 Task: Customize the toolbar layout for a personalized workflow.
Action: Mouse moved to (92, 4)
Screenshot: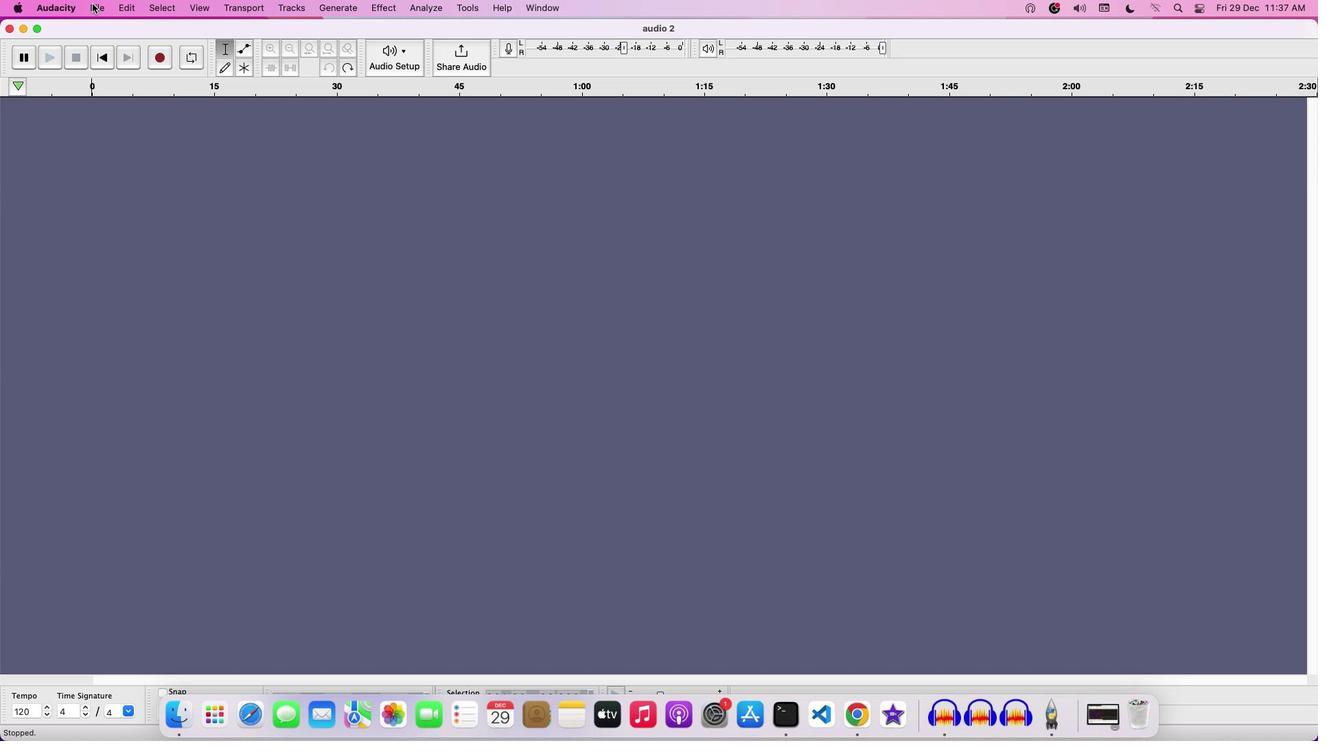 
Action: Mouse pressed left at (92, 4)
Screenshot: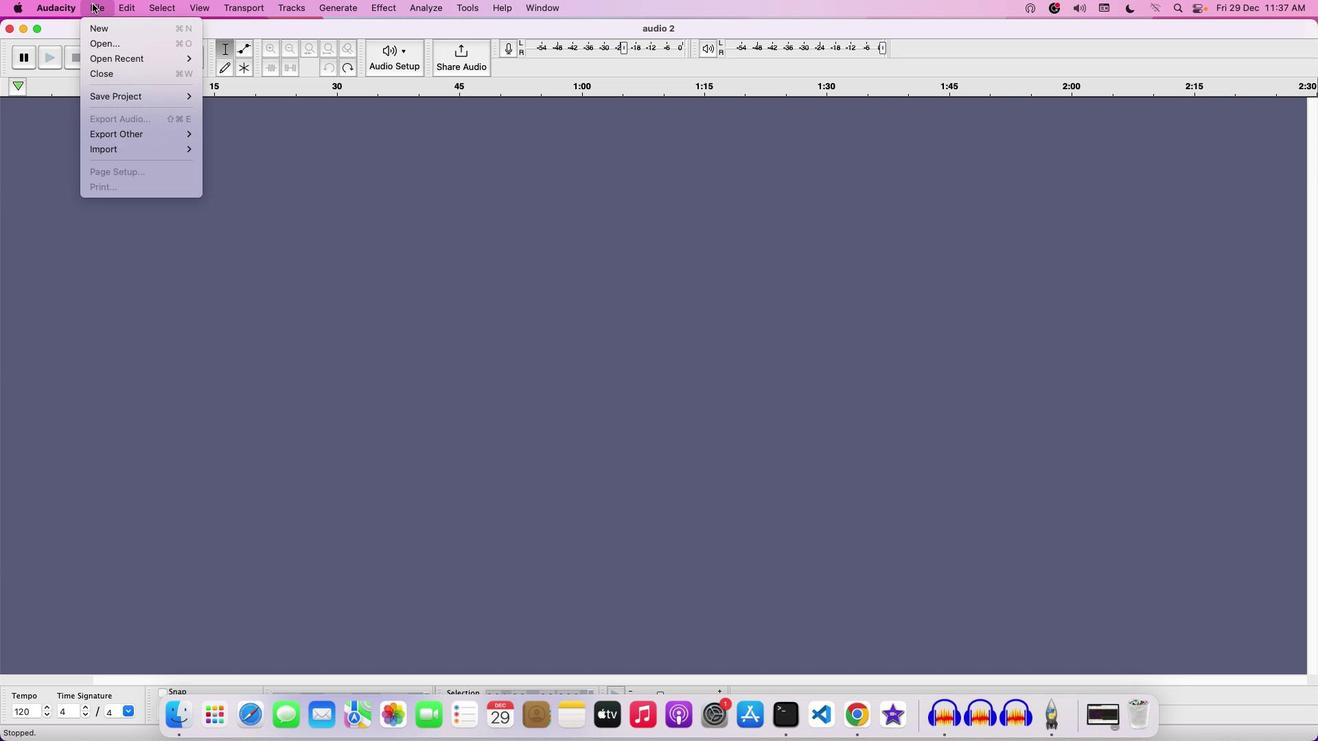 
Action: Mouse moved to (254, 173)
Screenshot: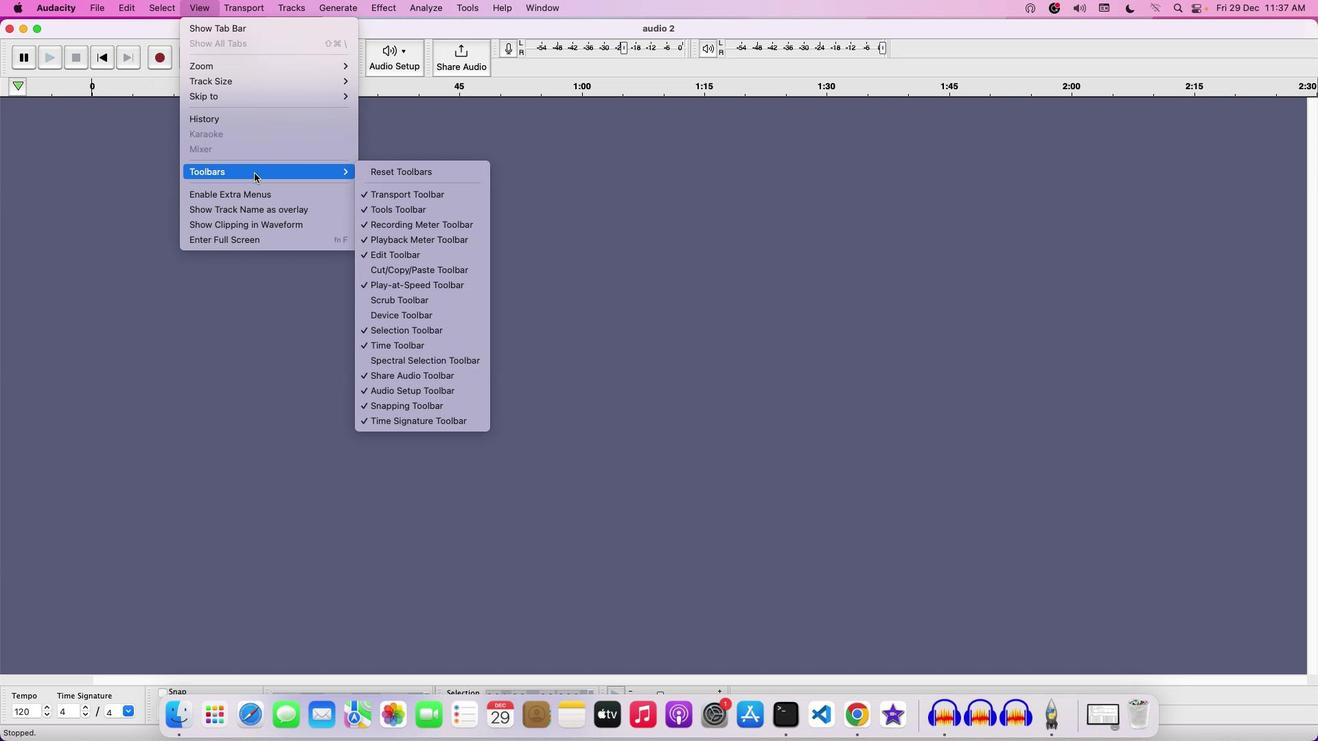 
Action: Mouse pressed left at (254, 173)
Screenshot: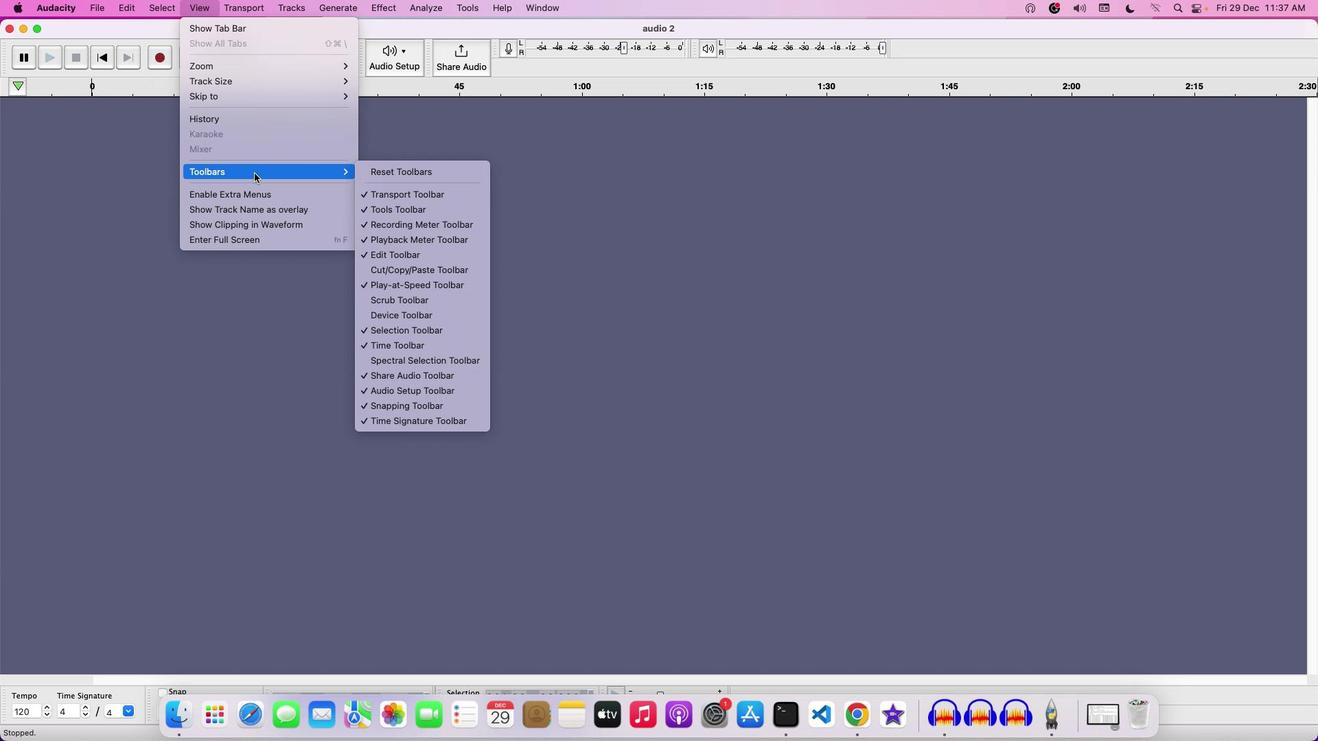 
Action: Mouse moved to (374, 272)
Screenshot: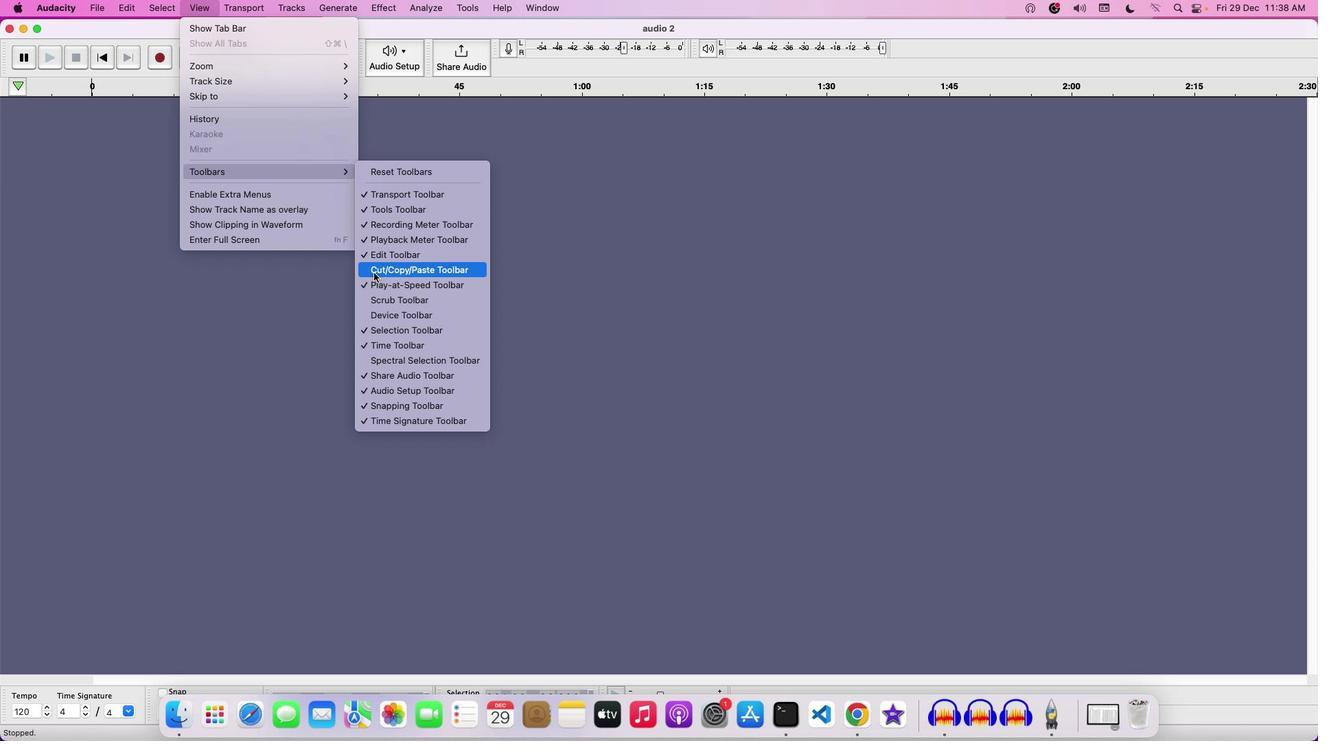 
Action: Mouse pressed left at (374, 272)
Screenshot: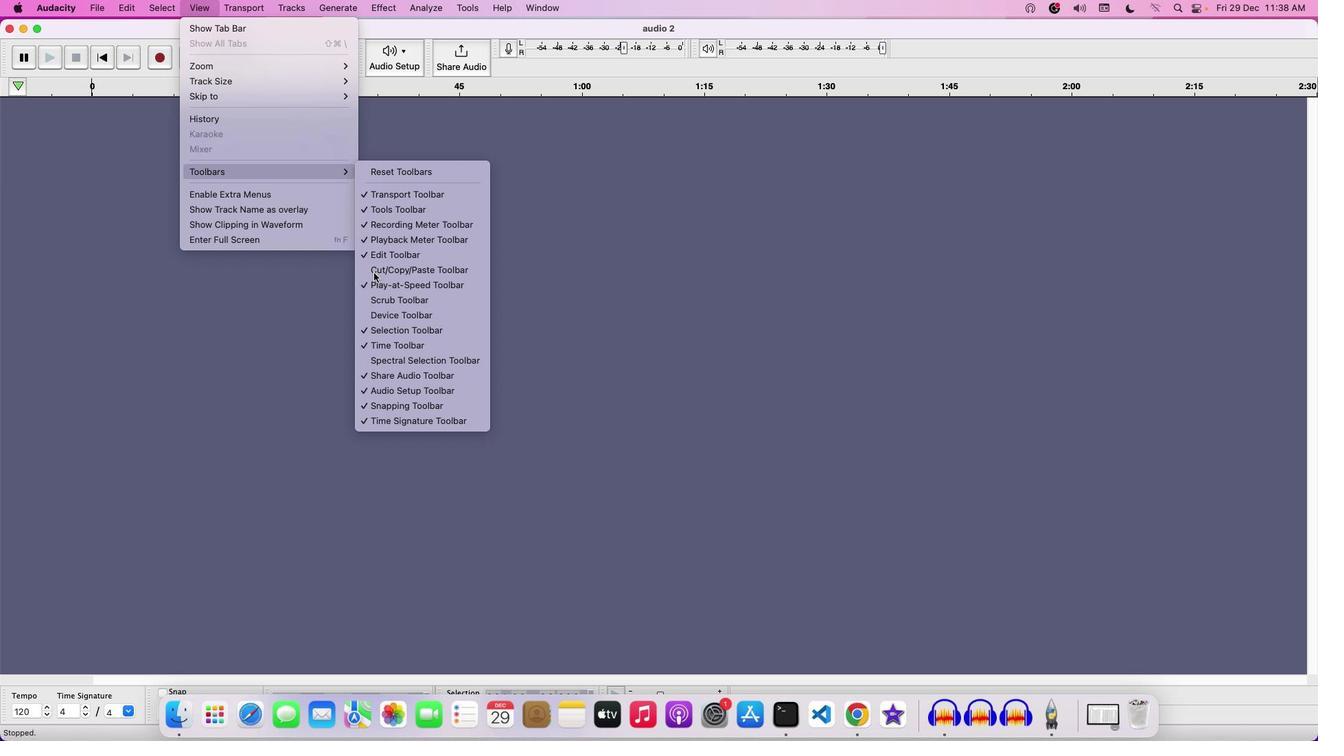 
Action: Mouse moved to (287, 10)
Screenshot: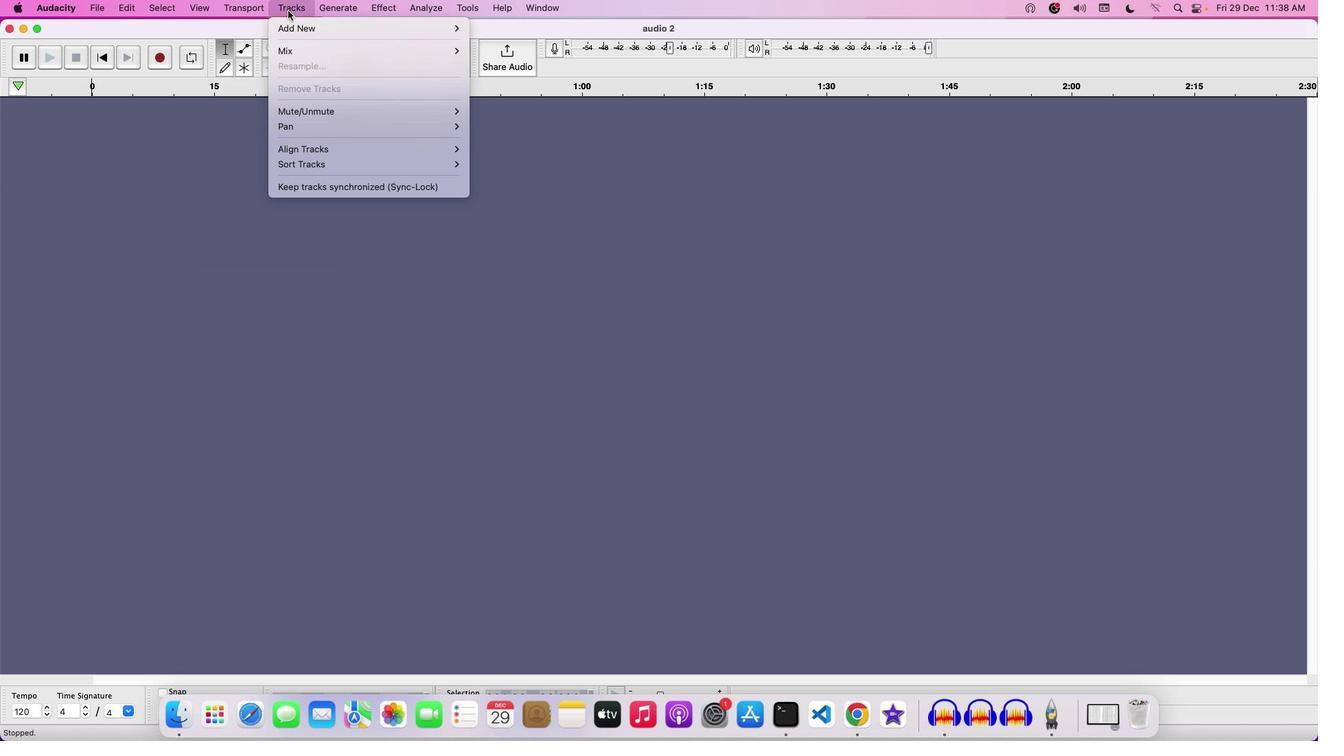 
Action: Mouse pressed left at (287, 10)
Screenshot: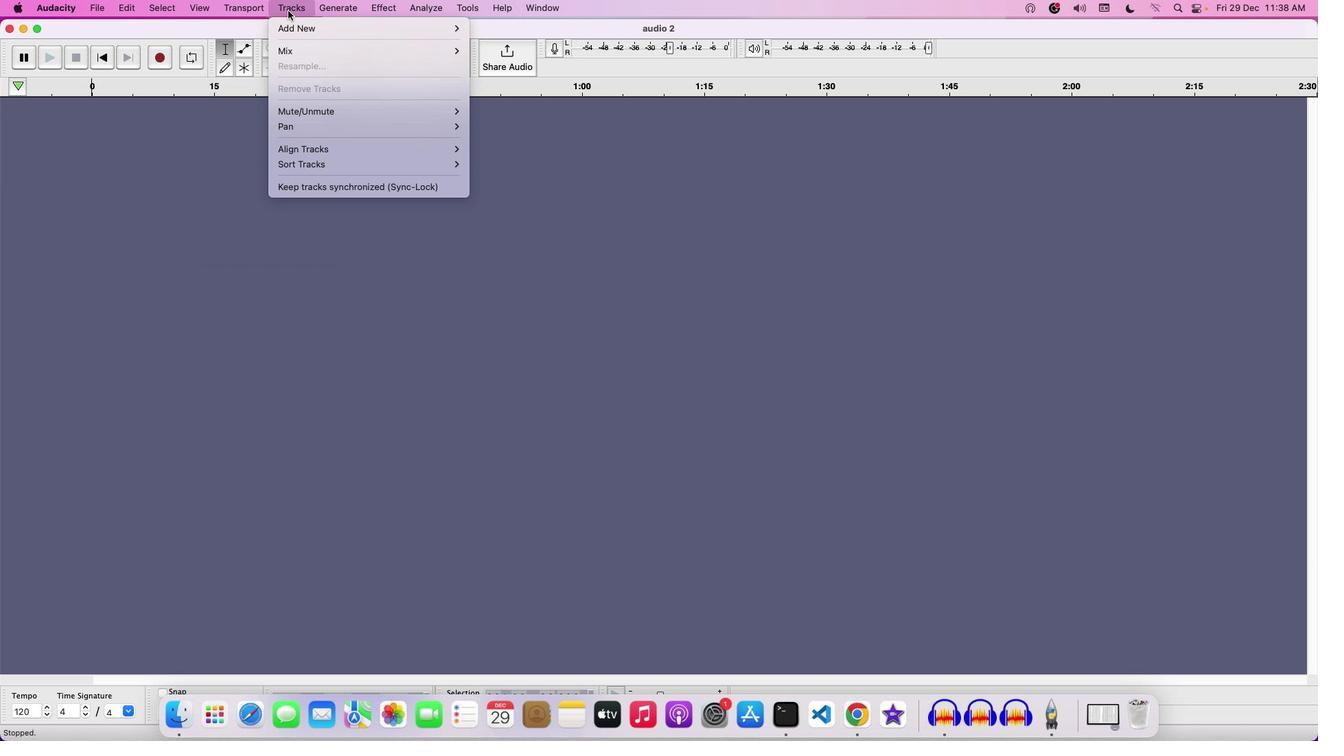 
Action: Mouse moved to (367, 298)
Screenshot: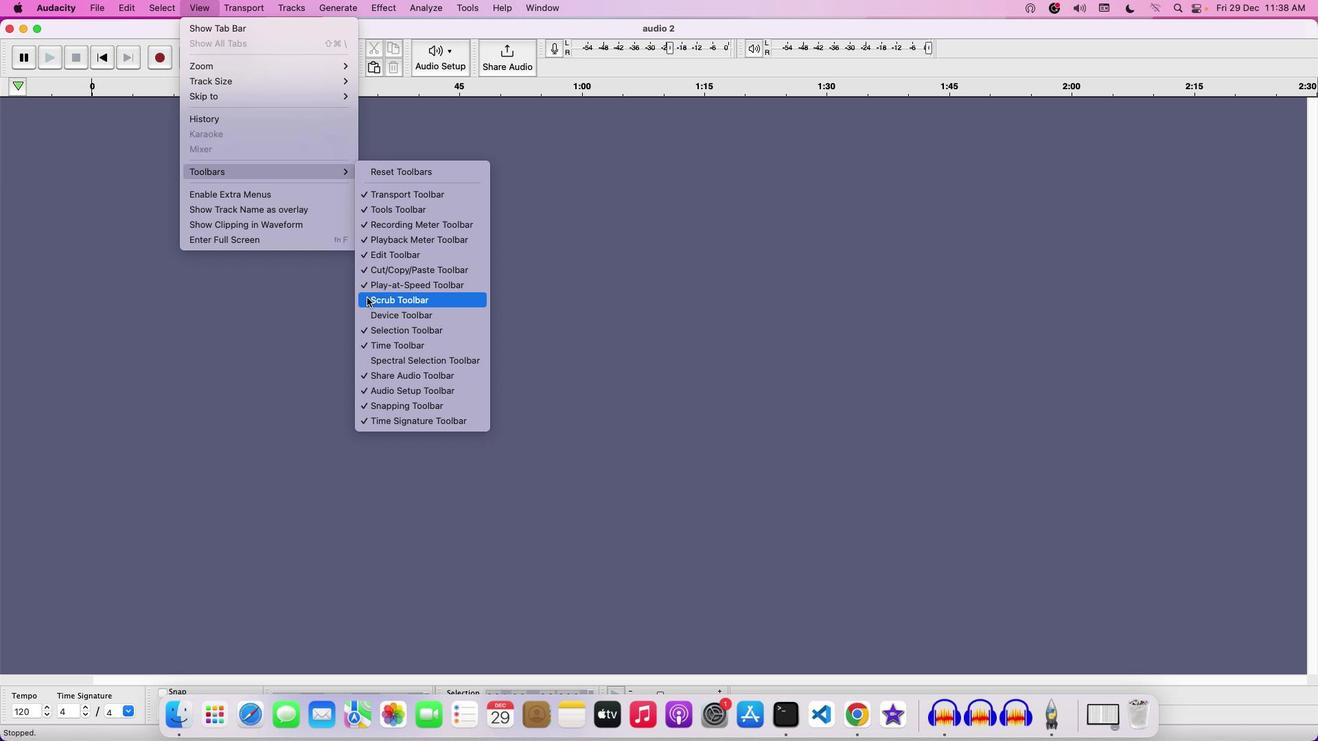 
Action: Mouse pressed left at (367, 298)
Screenshot: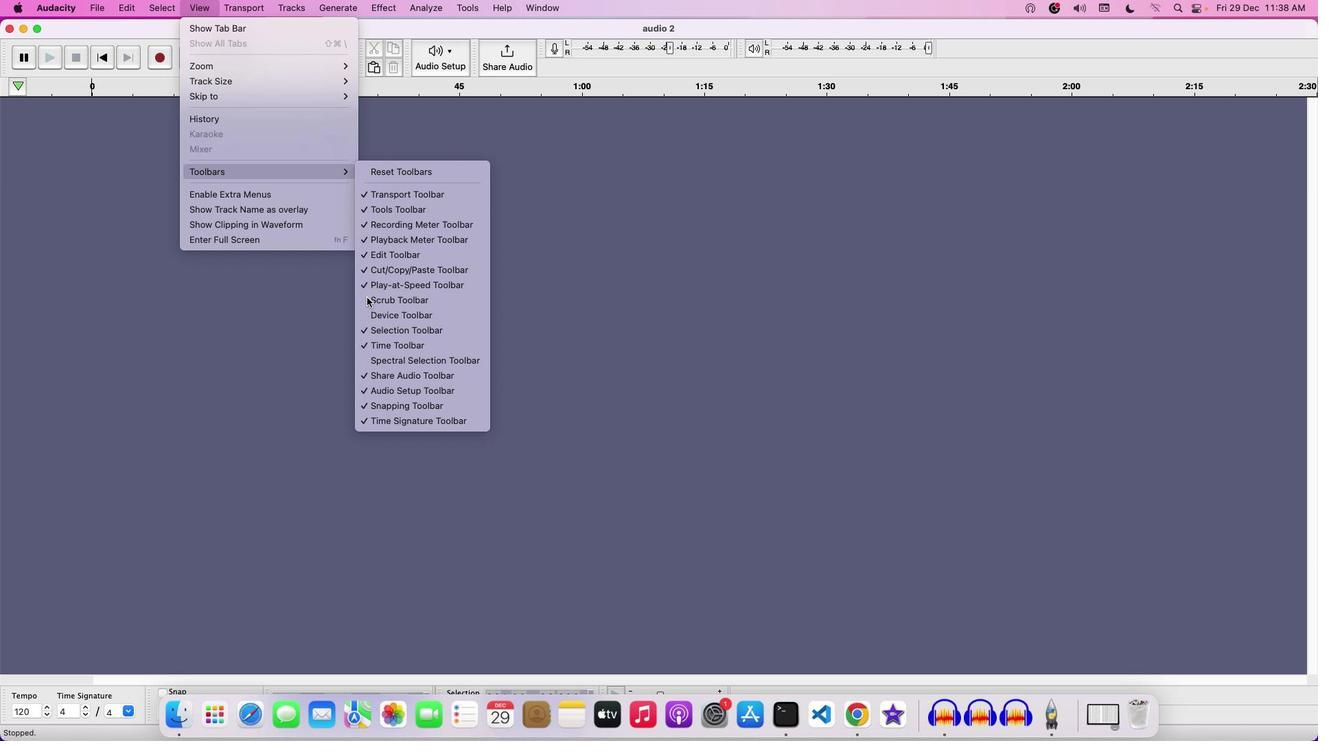 
Action: Mouse moved to (173, 10)
Screenshot: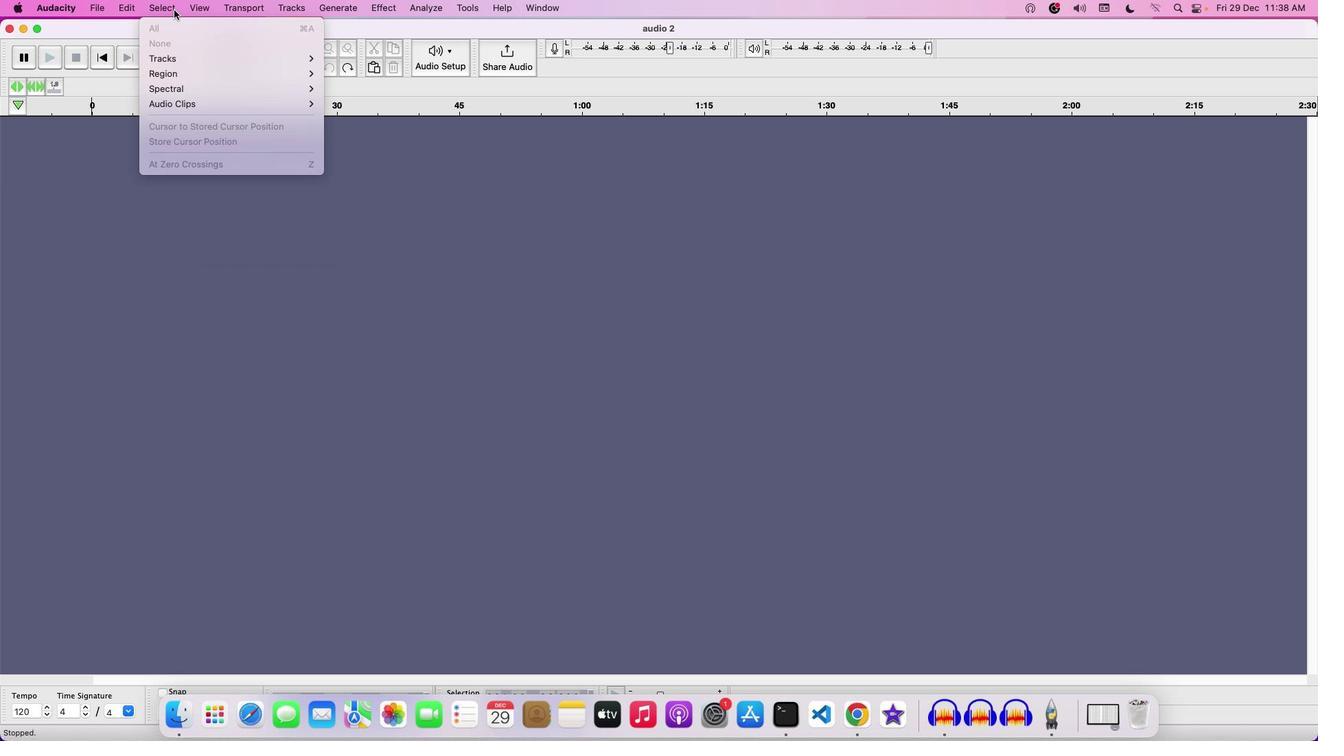 
Action: Mouse pressed left at (173, 10)
Screenshot: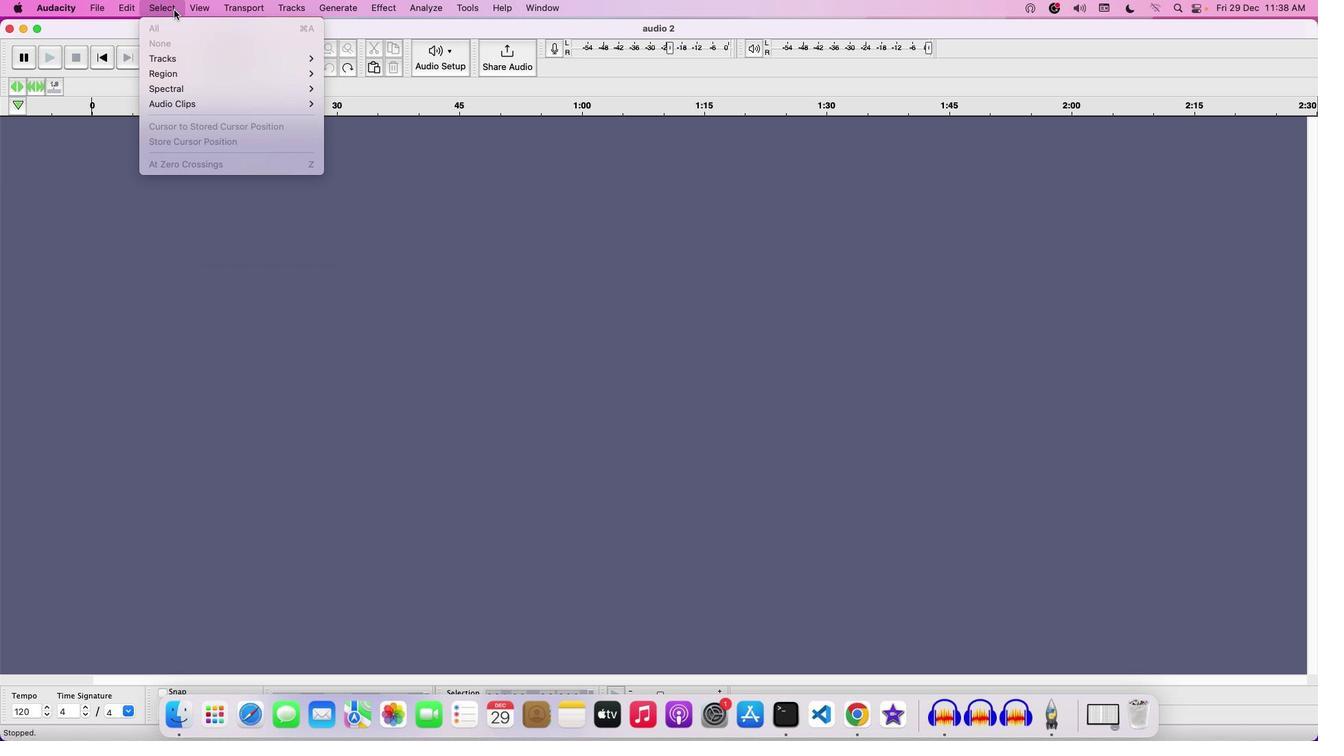 
Action: Mouse moved to (390, 317)
Screenshot: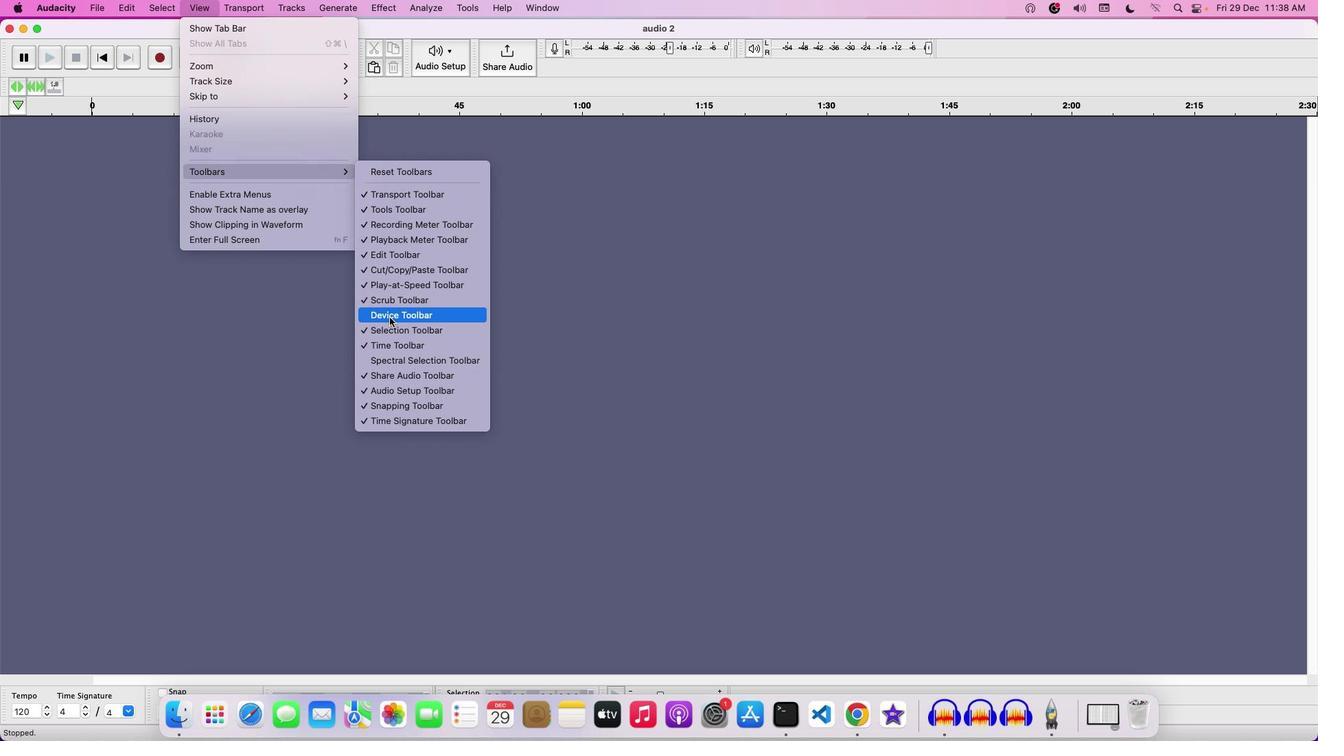 
Action: Mouse pressed left at (390, 317)
Screenshot: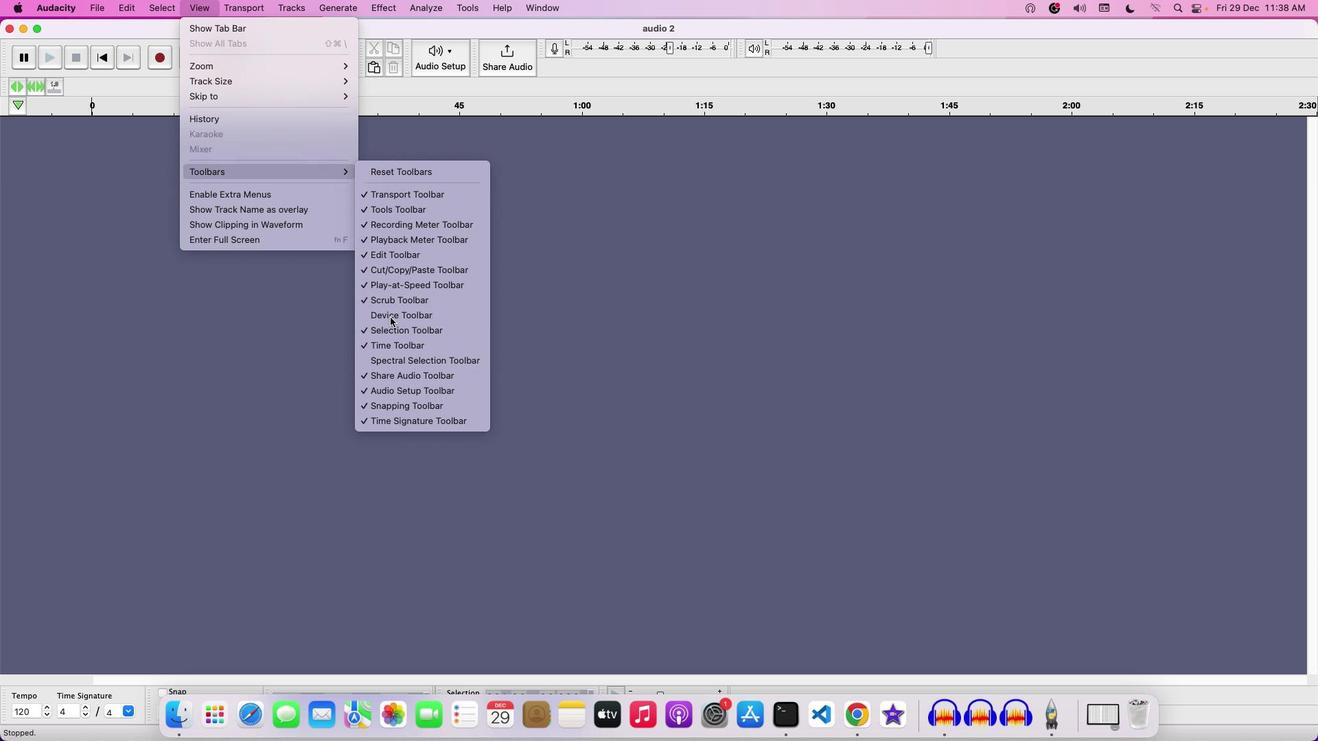 
Action: Mouse moved to (203, 13)
Screenshot: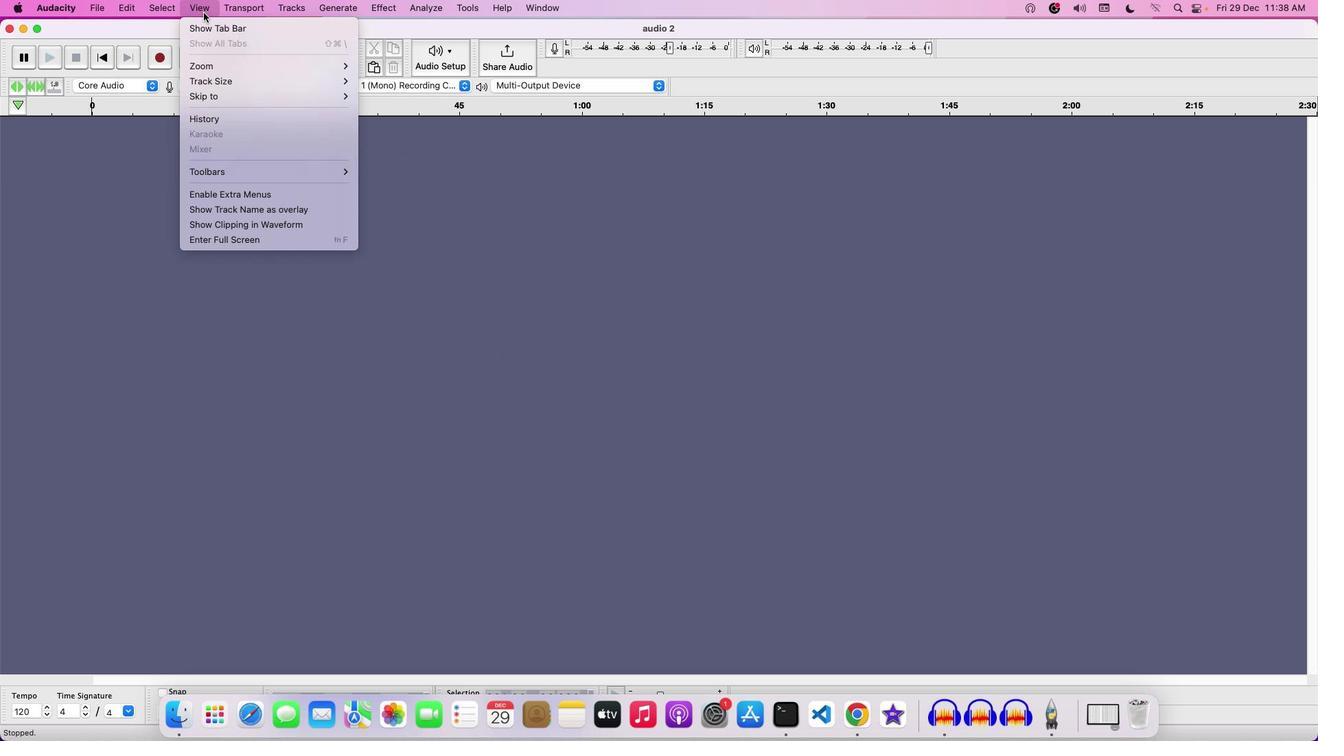 
Action: Mouse pressed left at (203, 13)
Screenshot: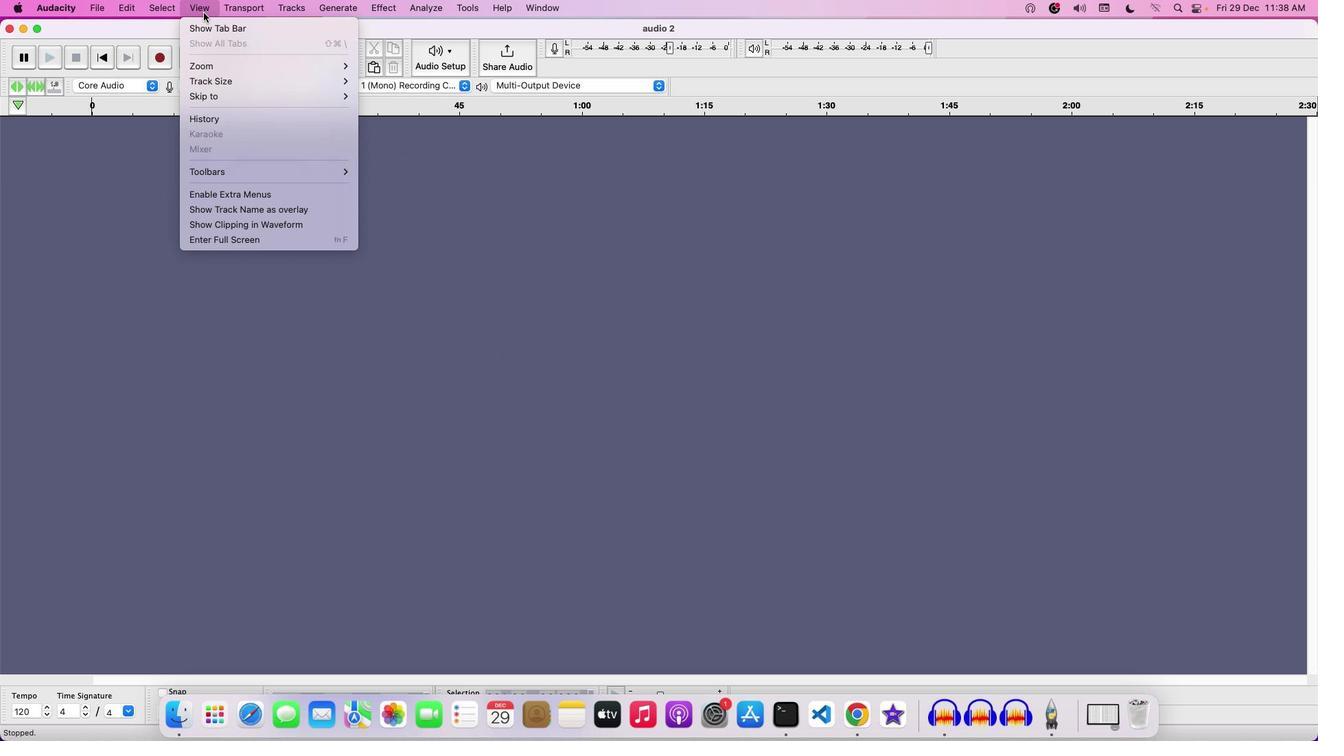 
Action: Mouse moved to (265, 170)
Screenshot: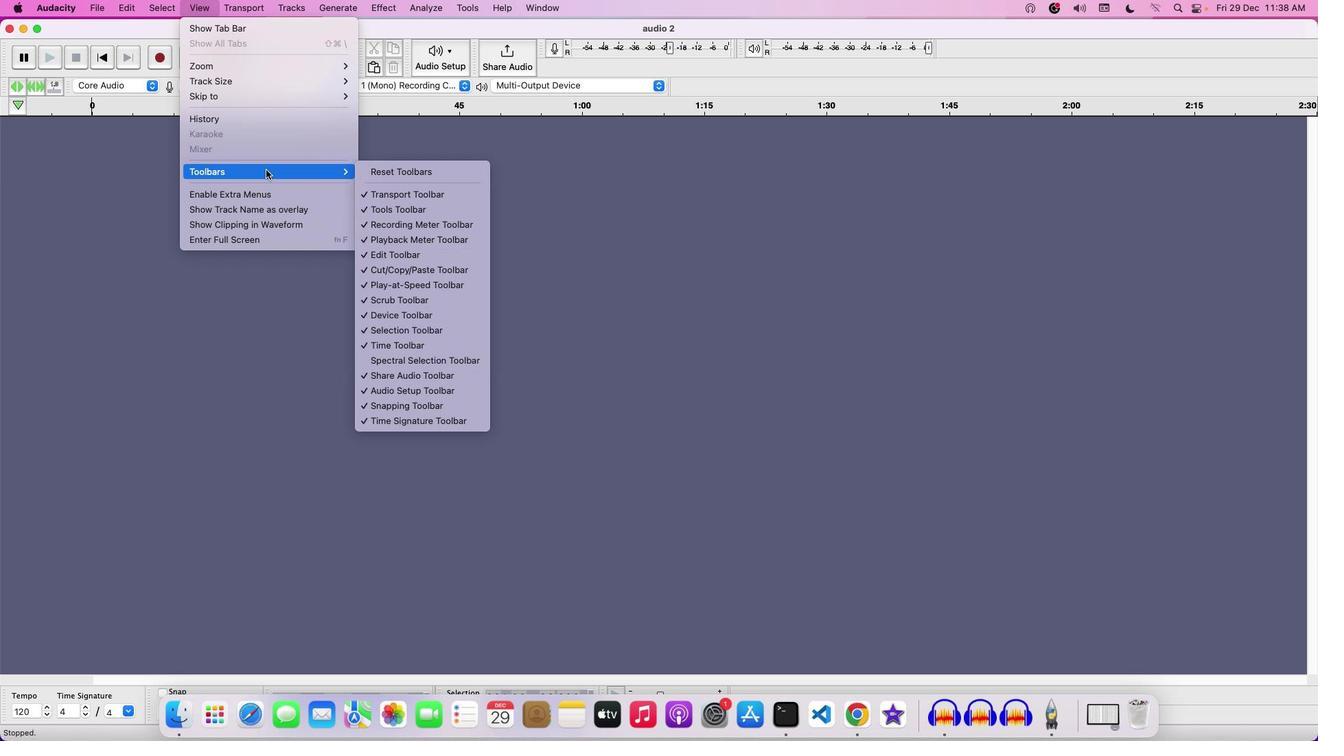 
Action: Mouse pressed left at (265, 170)
Screenshot: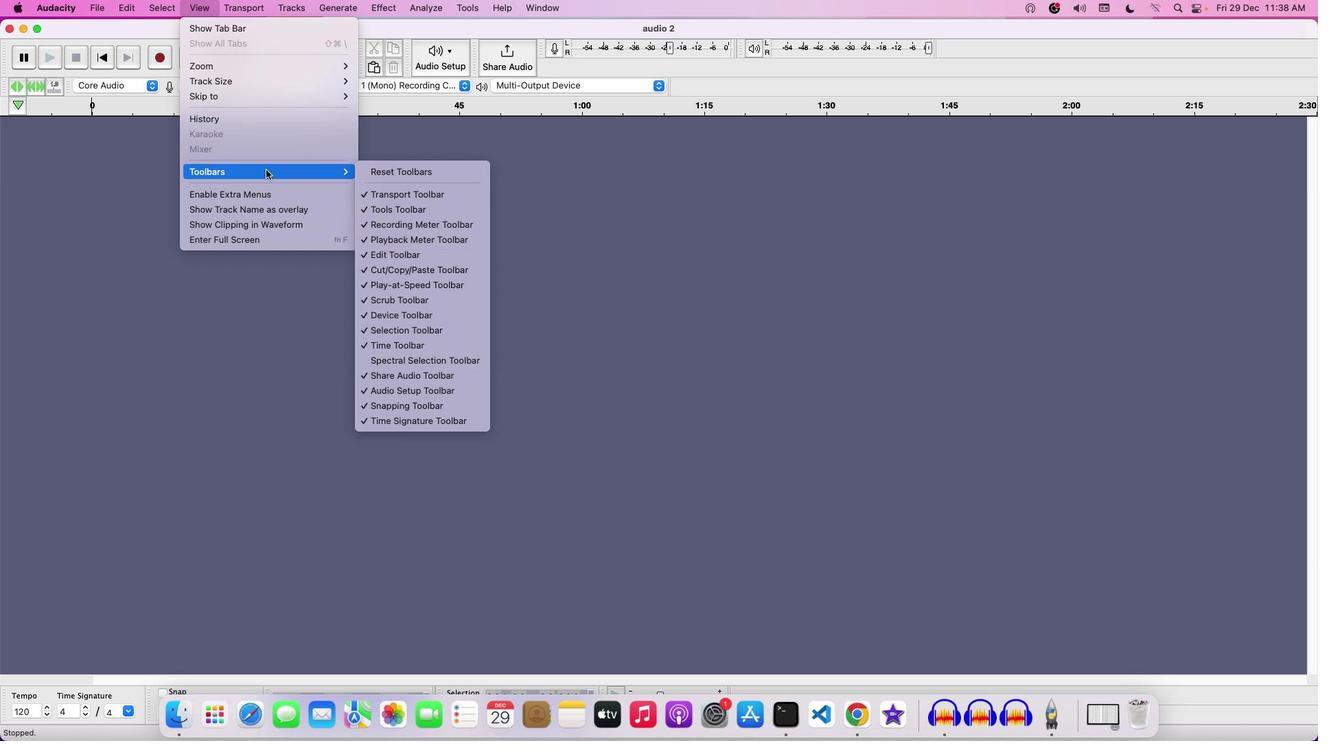 
Action: Mouse moved to (385, 364)
Screenshot: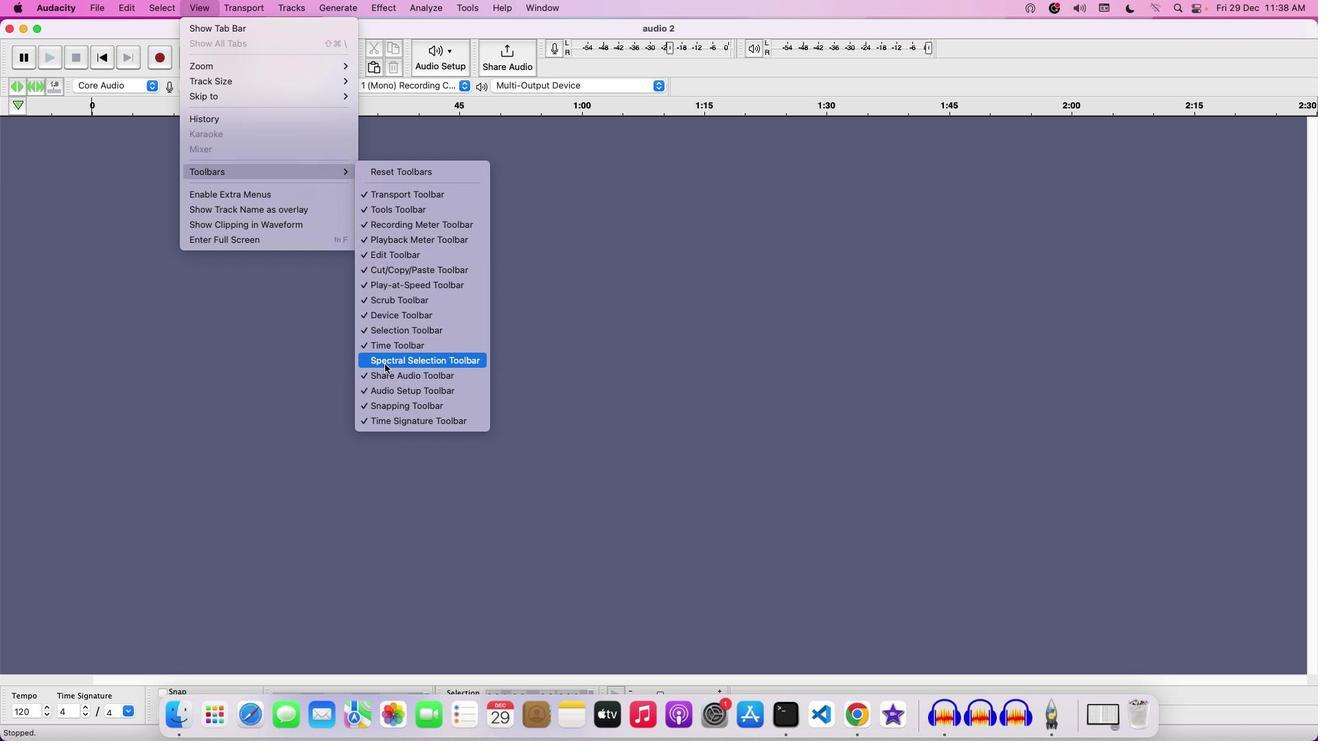 
Action: Mouse pressed left at (385, 364)
Screenshot: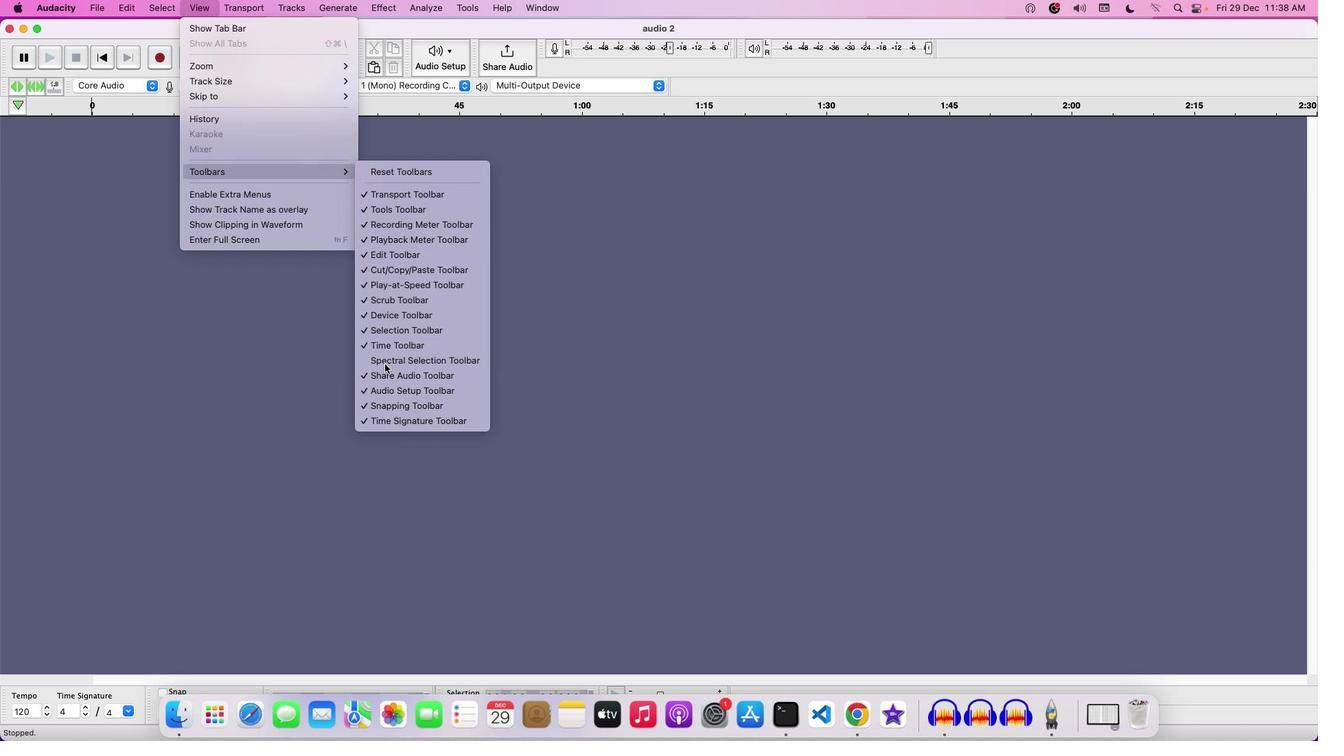 
Action: Mouse moved to (376, 357)
Screenshot: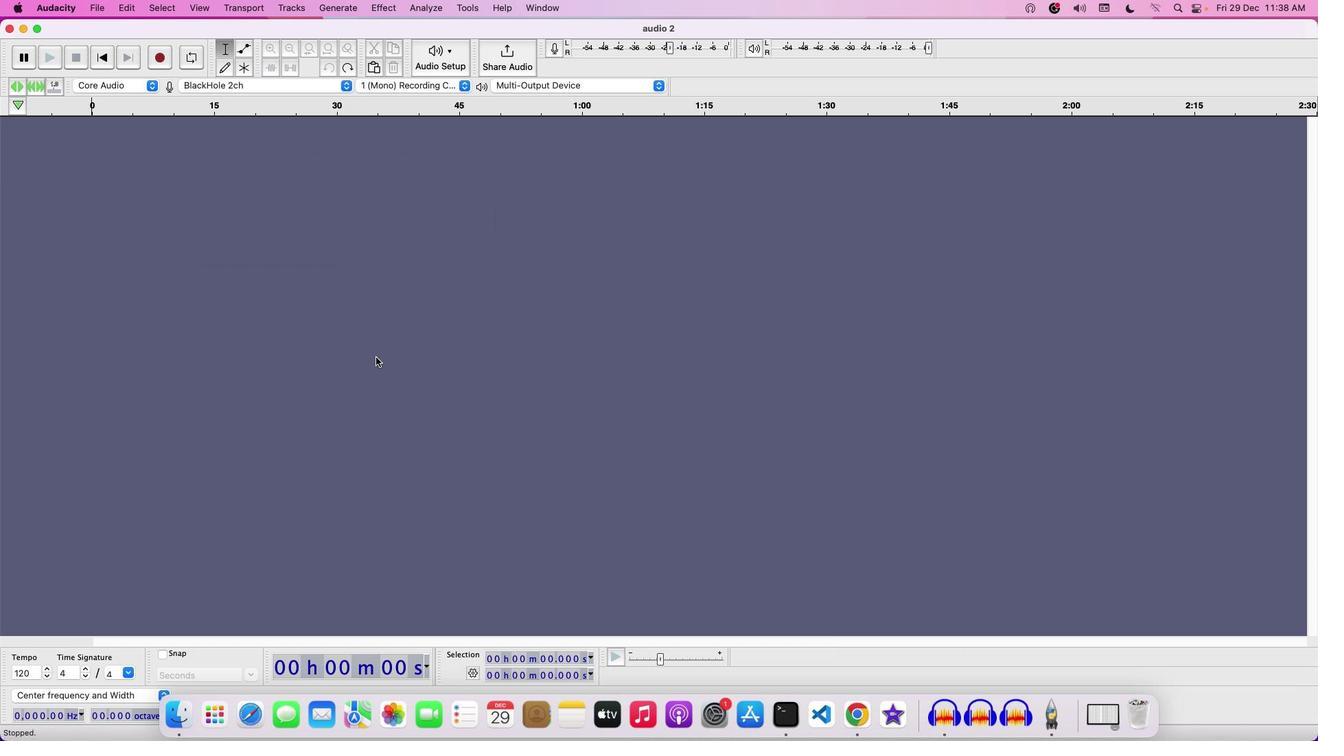 
Action: Mouse pressed left at (376, 357)
Screenshot: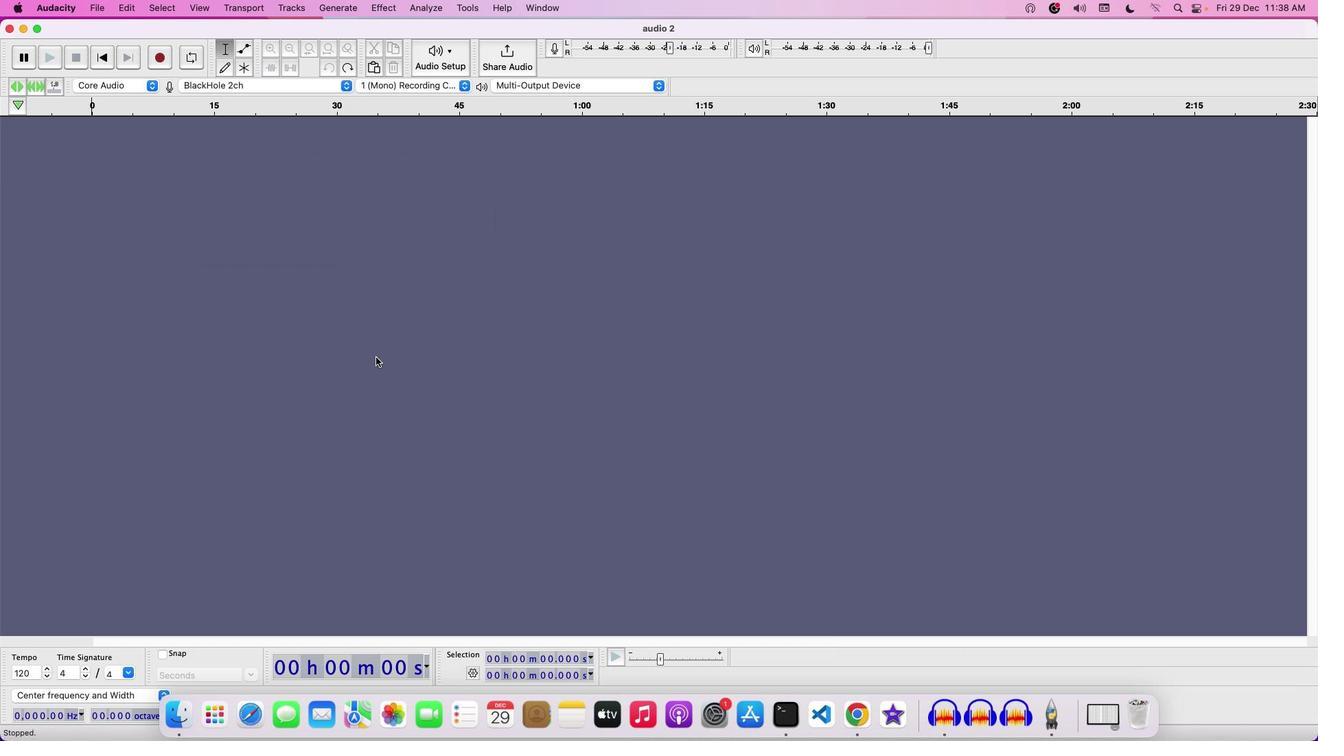 
Action: Mouse moved to (232, 4)
Screenshot: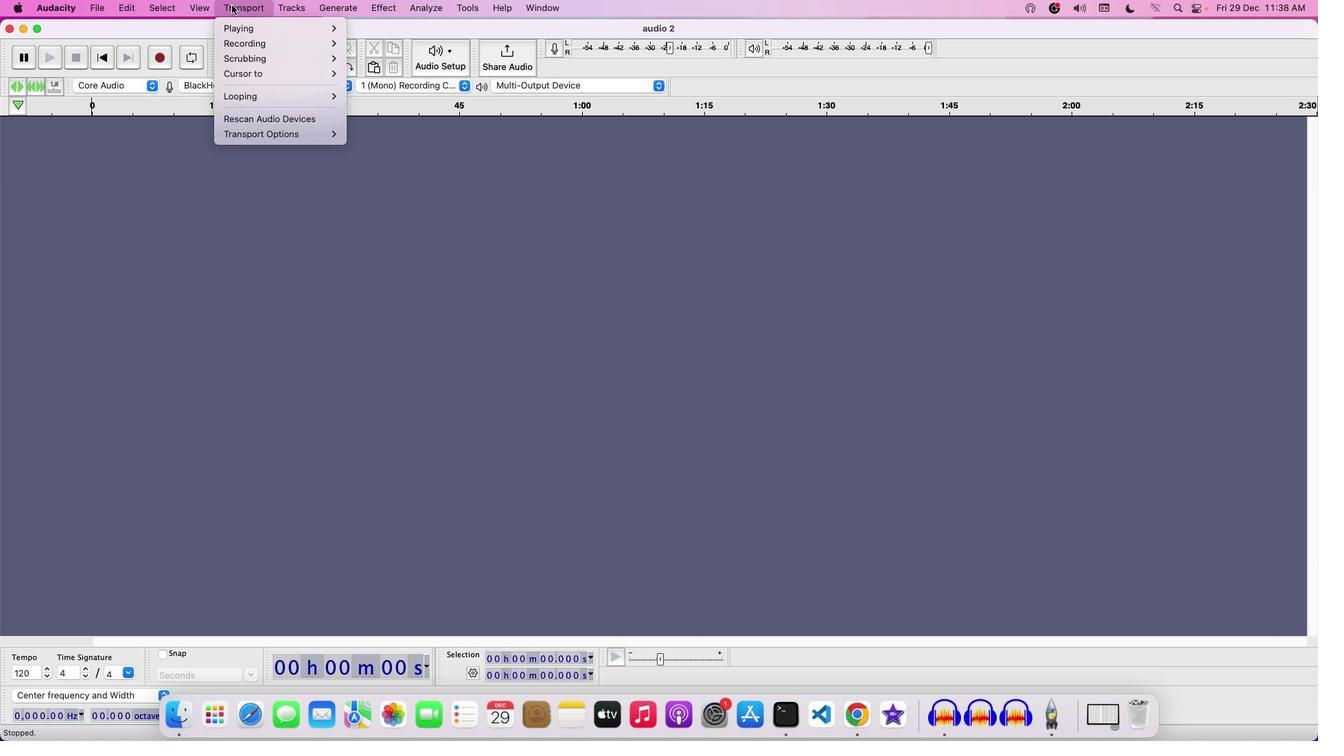 
Action: Mouse pressed left at (232, 4)
Screenshot: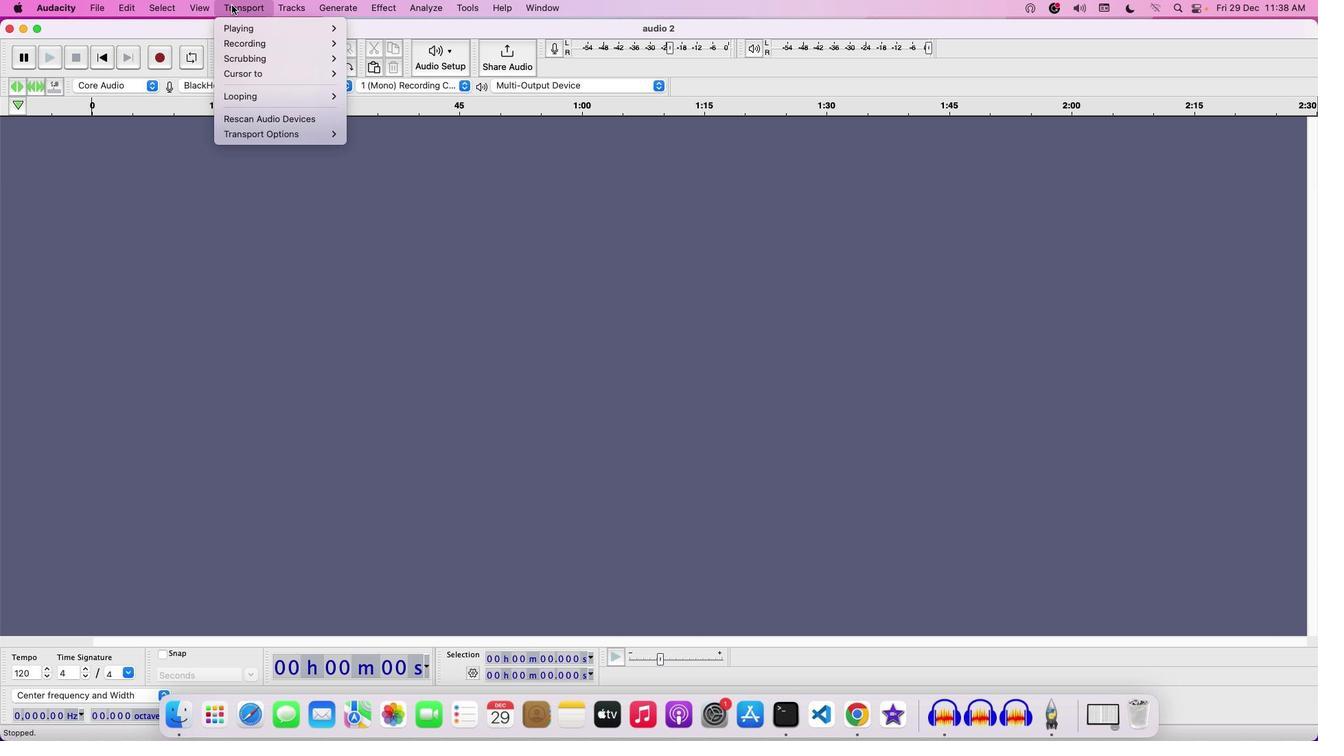 
Action: Mouse moved to (436, 392)
Screenshot: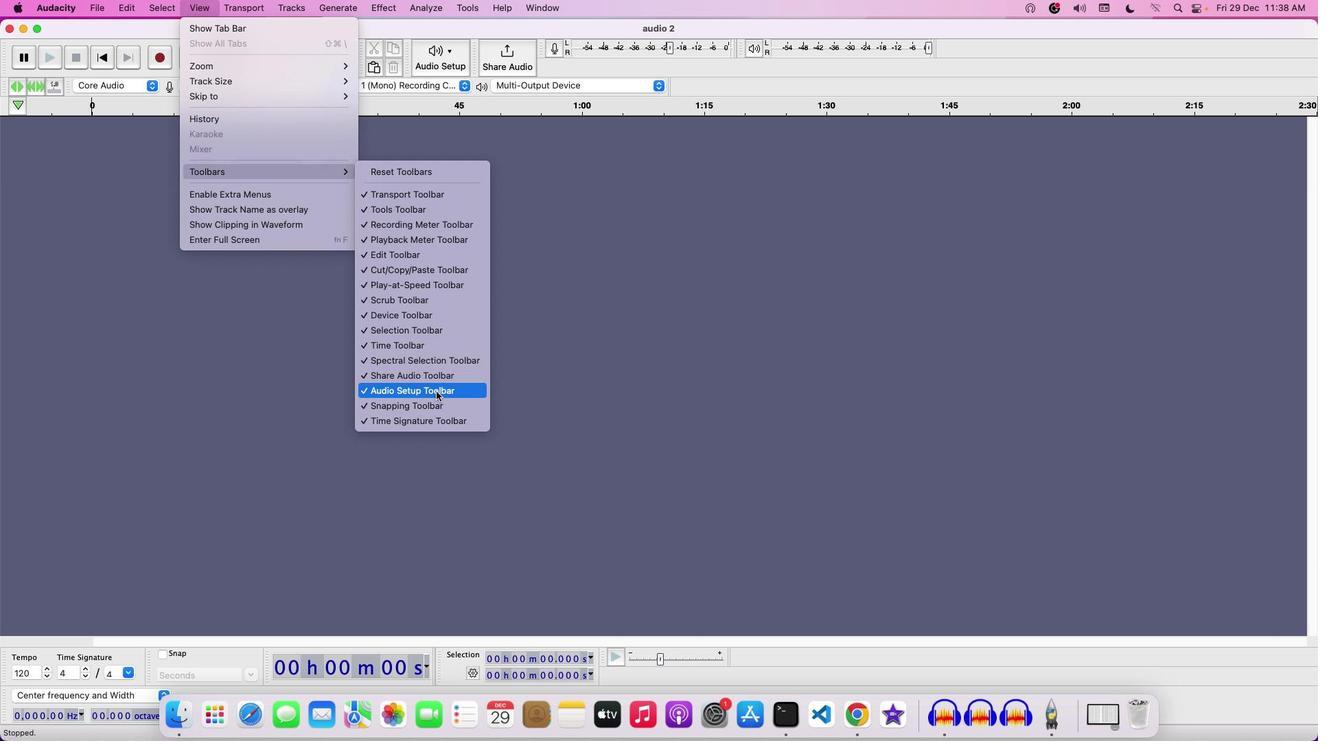 
Action: Mouse pressed left at (436, 392)
Screenshot: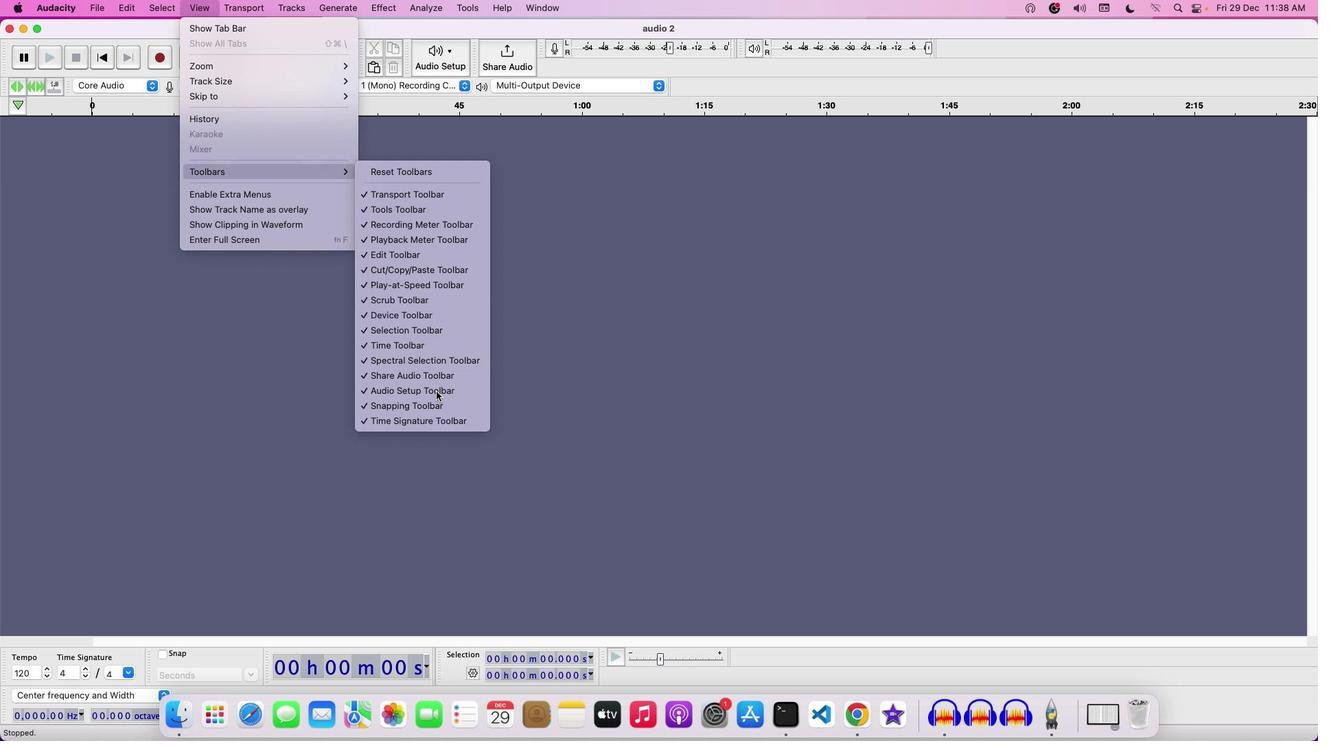 
Action: Mouse moved to (453, 224)
Screenshot: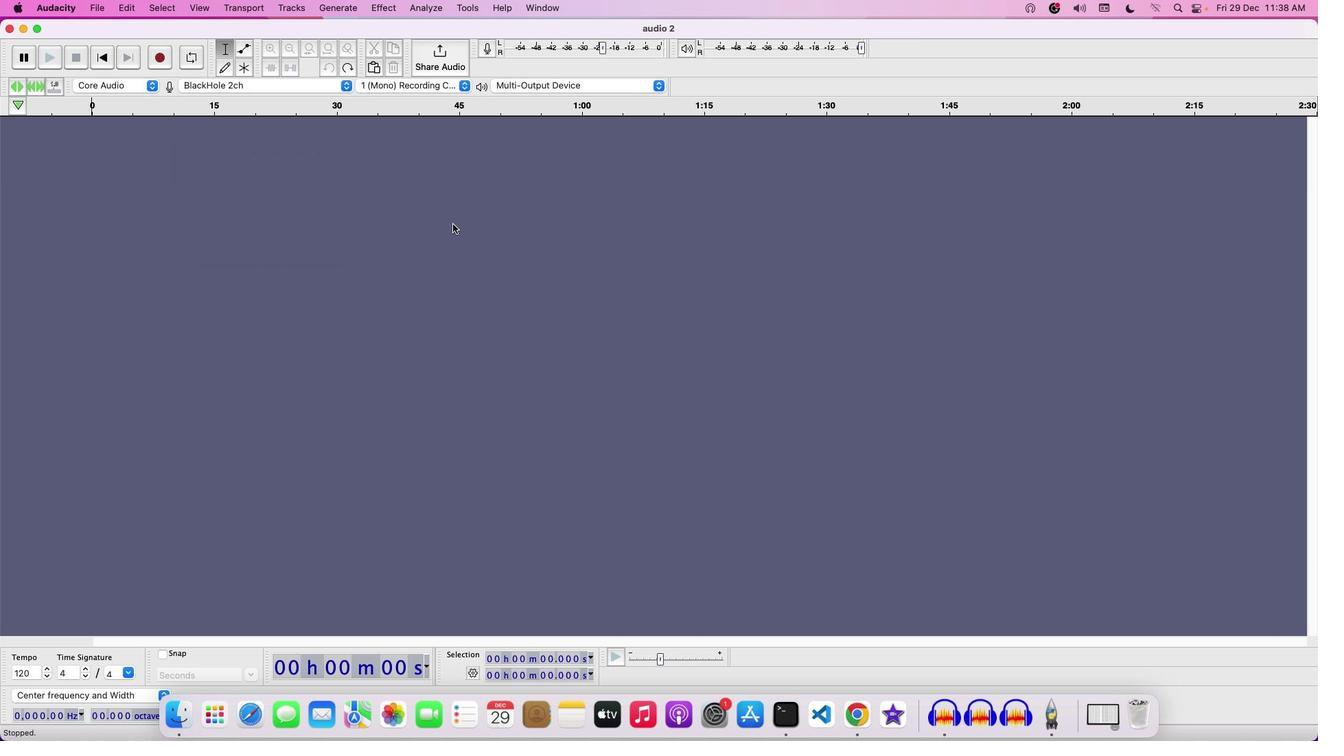 
Action: Mouse pressed left at (453, 224)
Screenshot: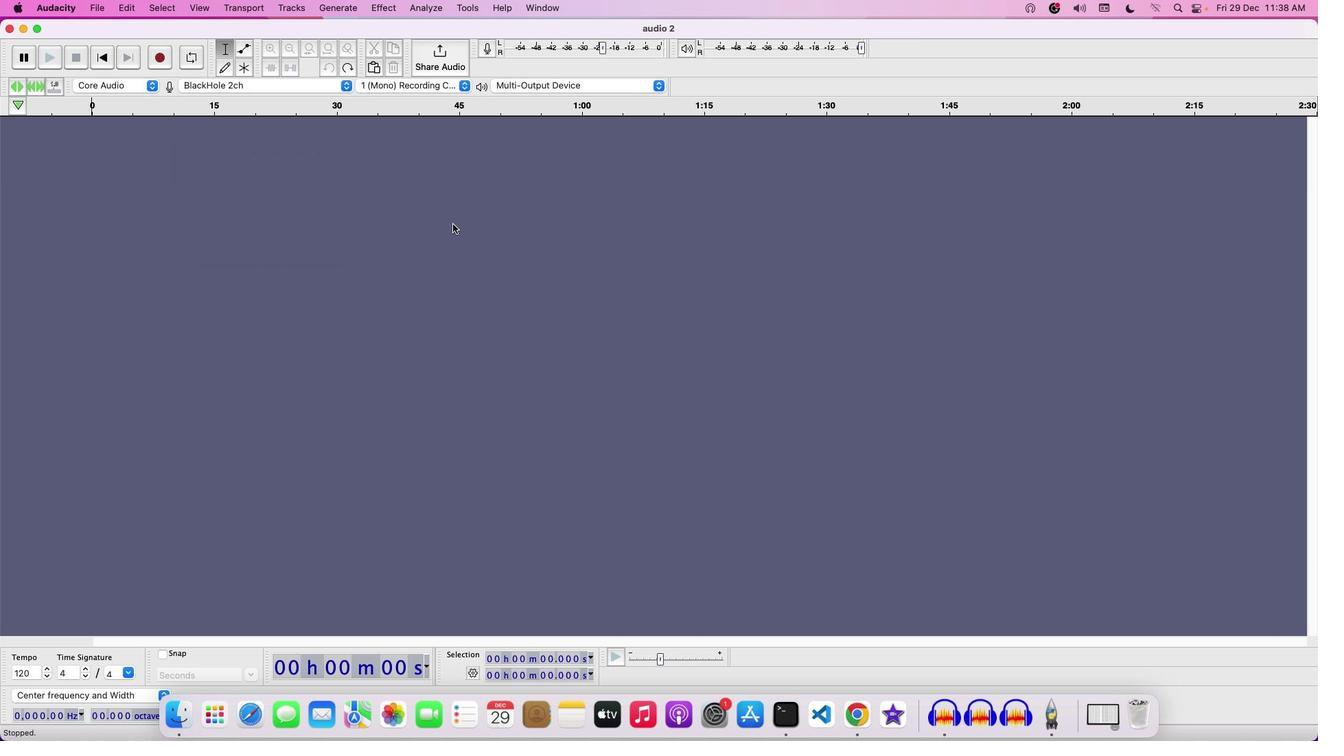 
Action: Mouse moved to (447, 226)
Screenshot: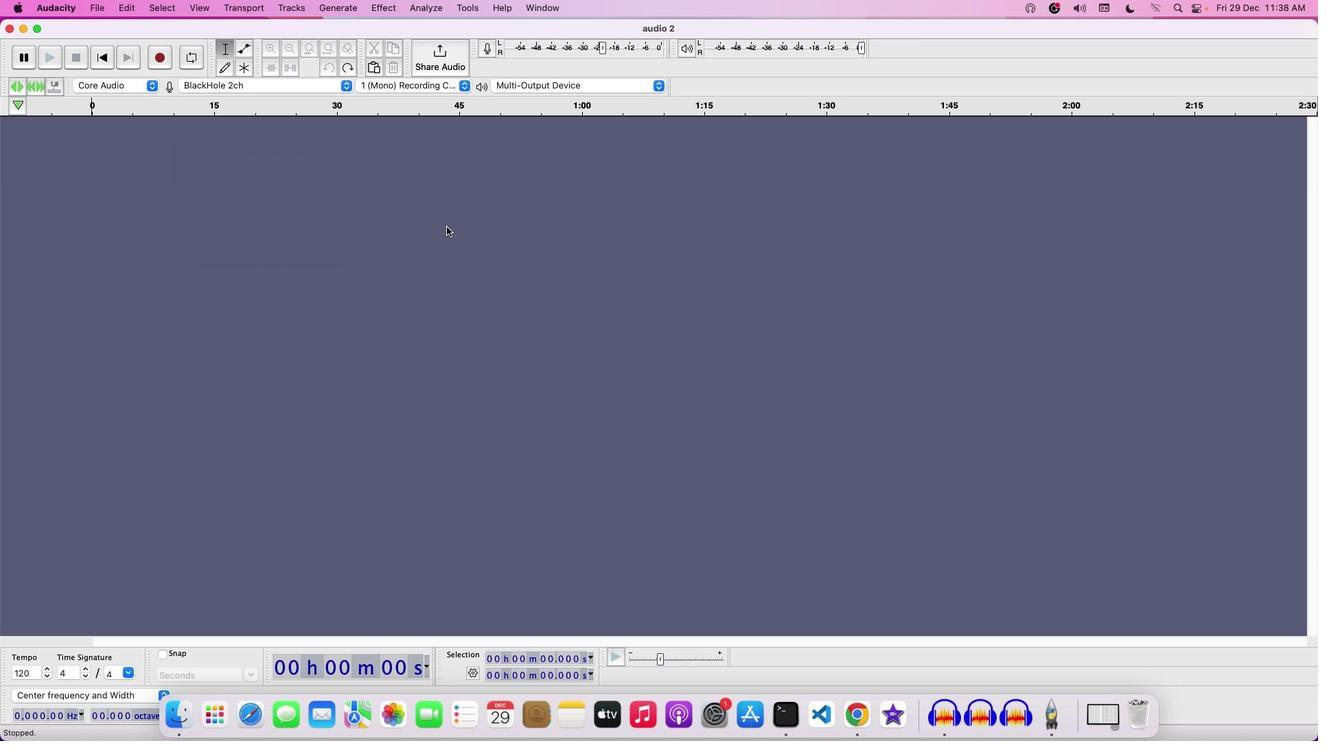 
